 Task: Create a rule from the Routing list, Task moved to a section -> Set Priority in the project AriesPlan , set the section as To-Do and set the priority of the task as  High
Action: Mouse moved to (92, 303)
Screenshot: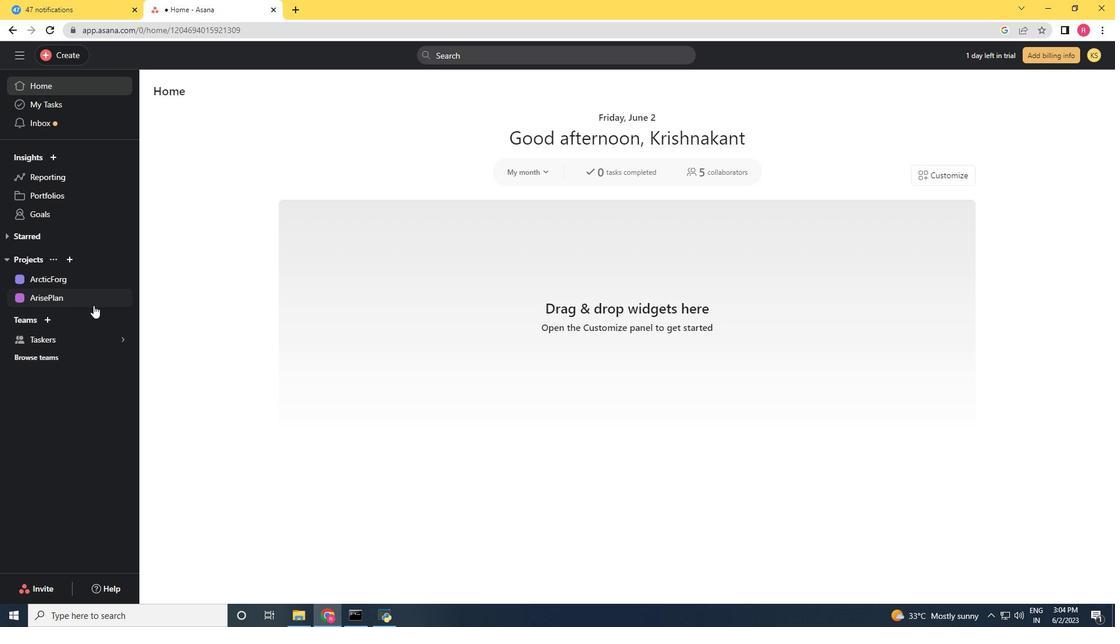 
Action: Mouse pressed left at (92, 303)
Screenshot: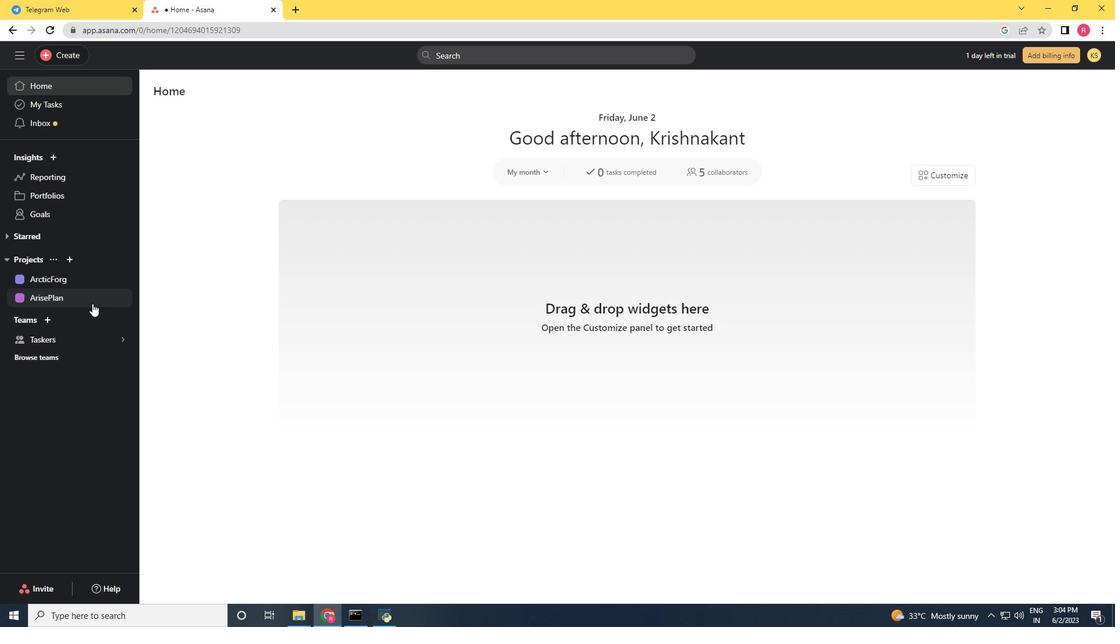 
Action: Mouse moved to (1055, 97)
Screenshot: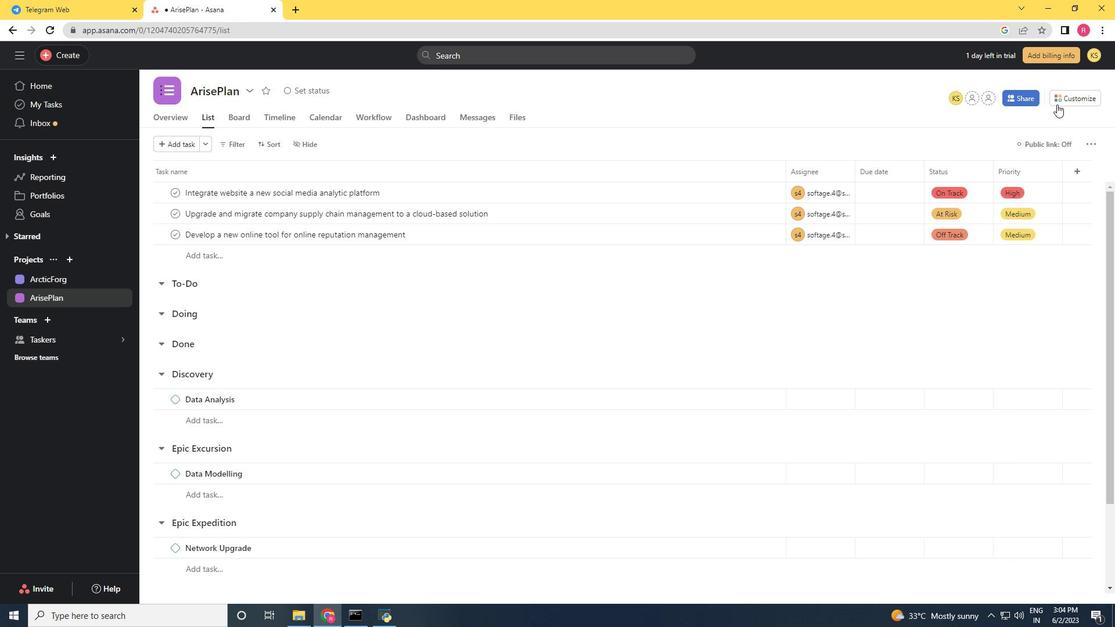 
Action: Mouse pressed left at (1055, 97)
Screenshot: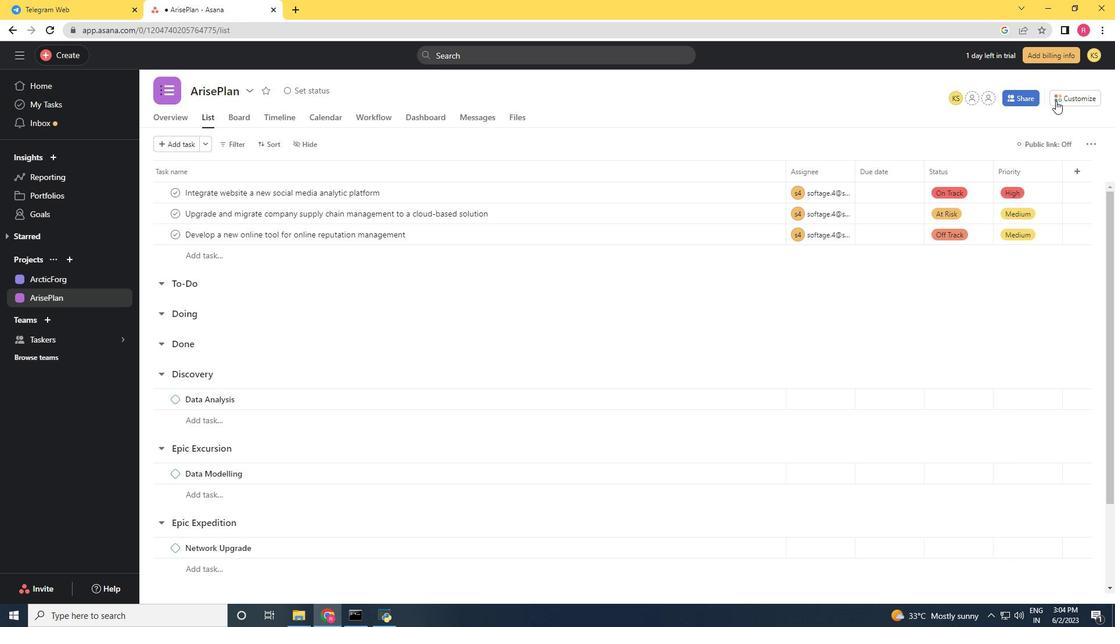 
Action: Mouse moved to (850, 266)
Screenshot: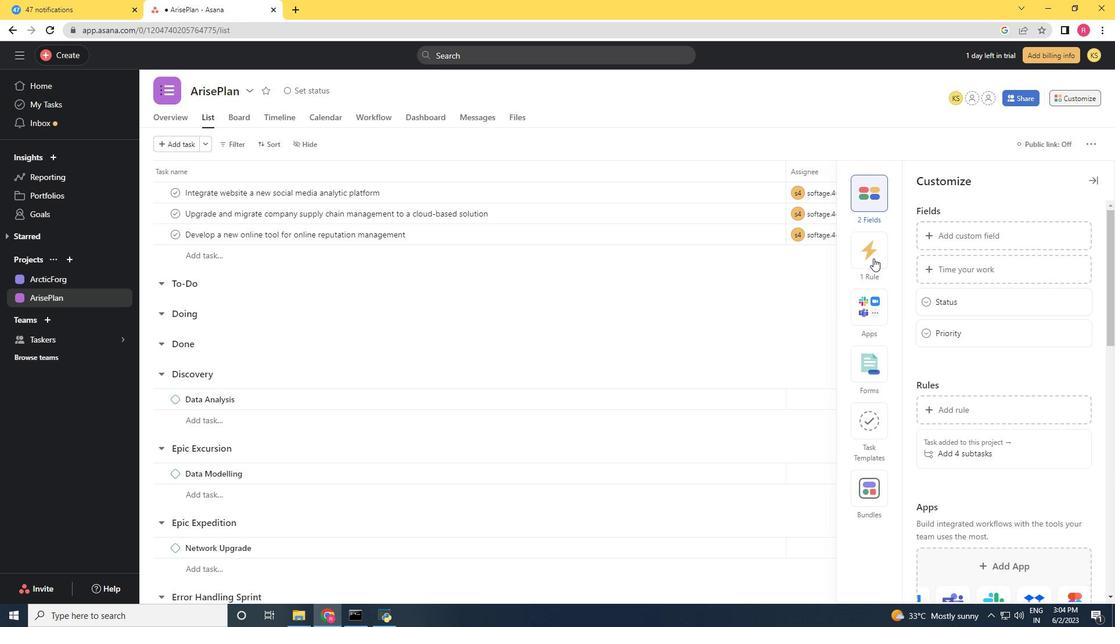 
Action: Mouse pressed left at (850, 266)
Screenshot: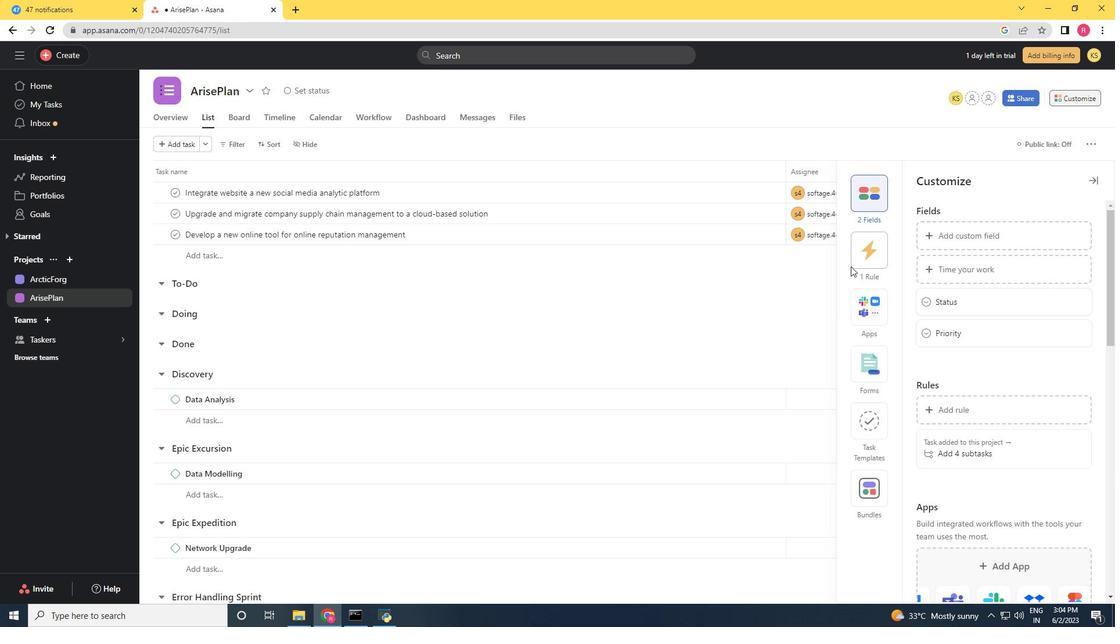 
Action: Mouse moved to (872, 259)
Screenshot: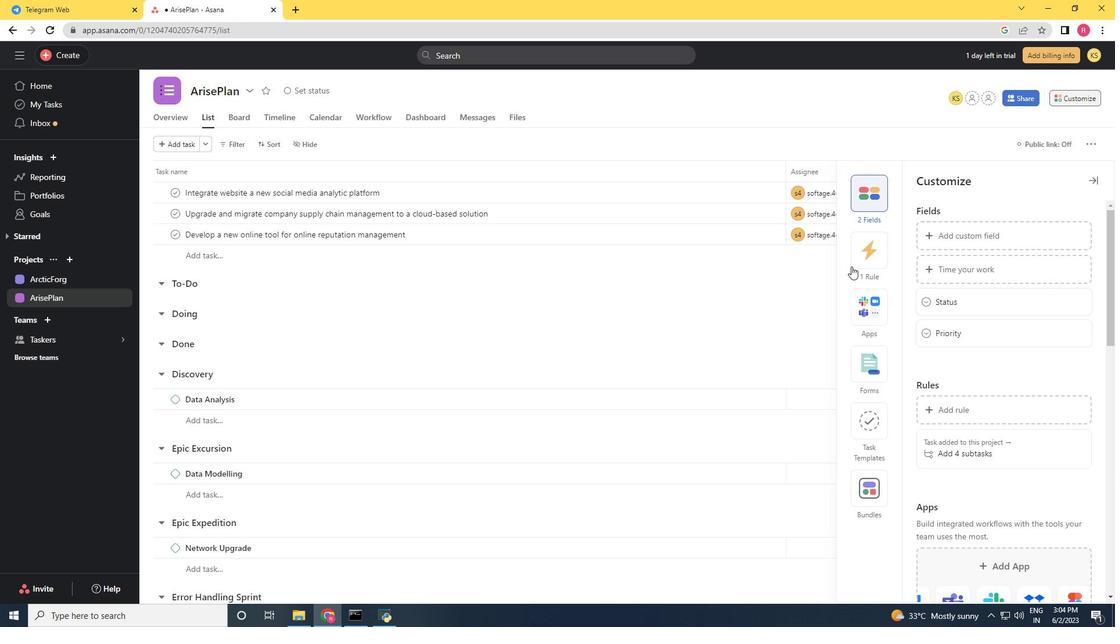 
Action: Mouse pressed left at (872, 259)
Screenshot: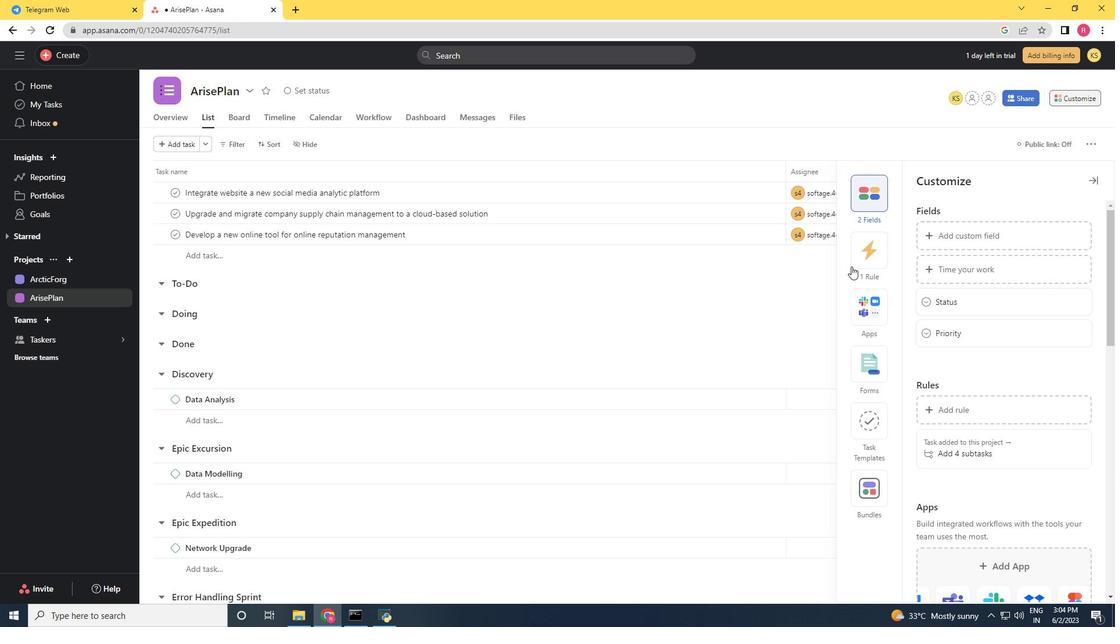 
Action: Mouse moved to (960, 232)
Screenshot: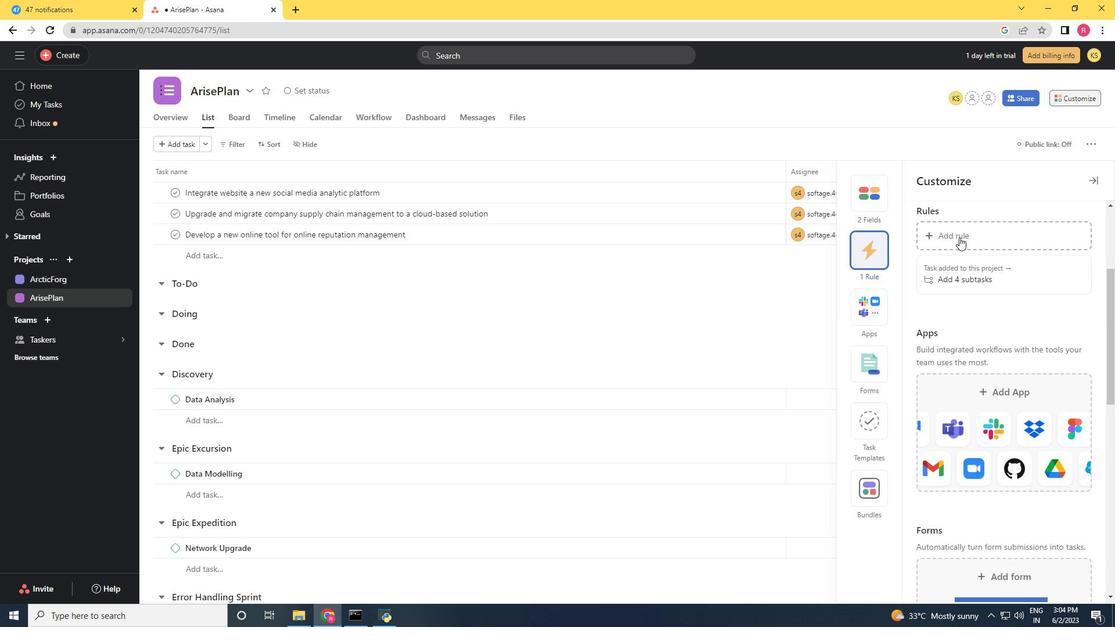 
Action: Mouse pressed left at (960, 232)
Screenshot: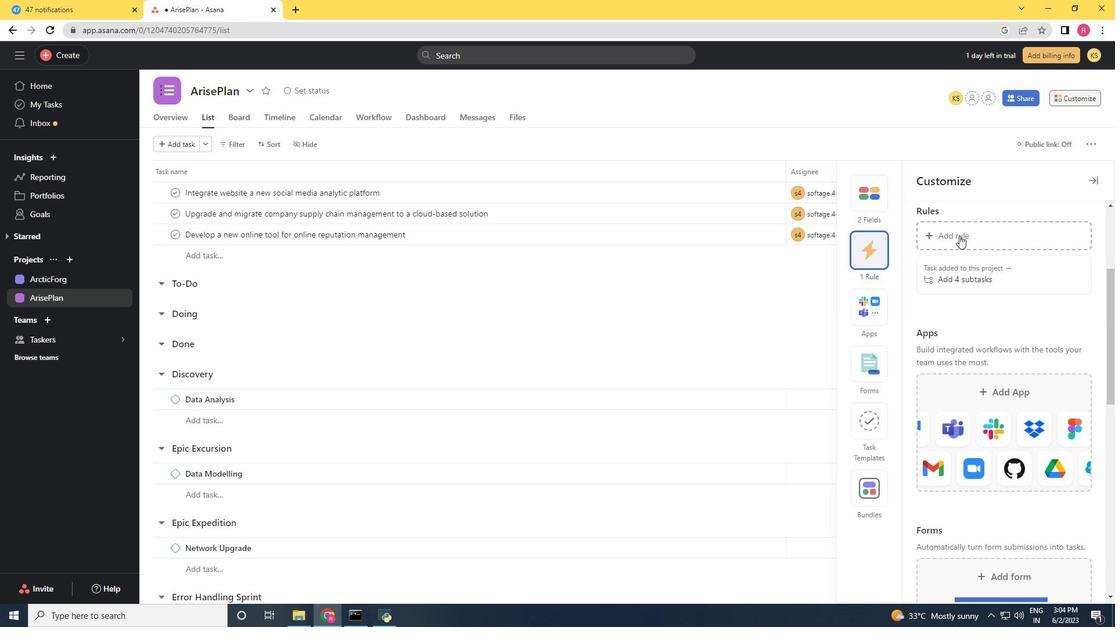 
Action: Mouse moved to (244, 158)
Screenshot: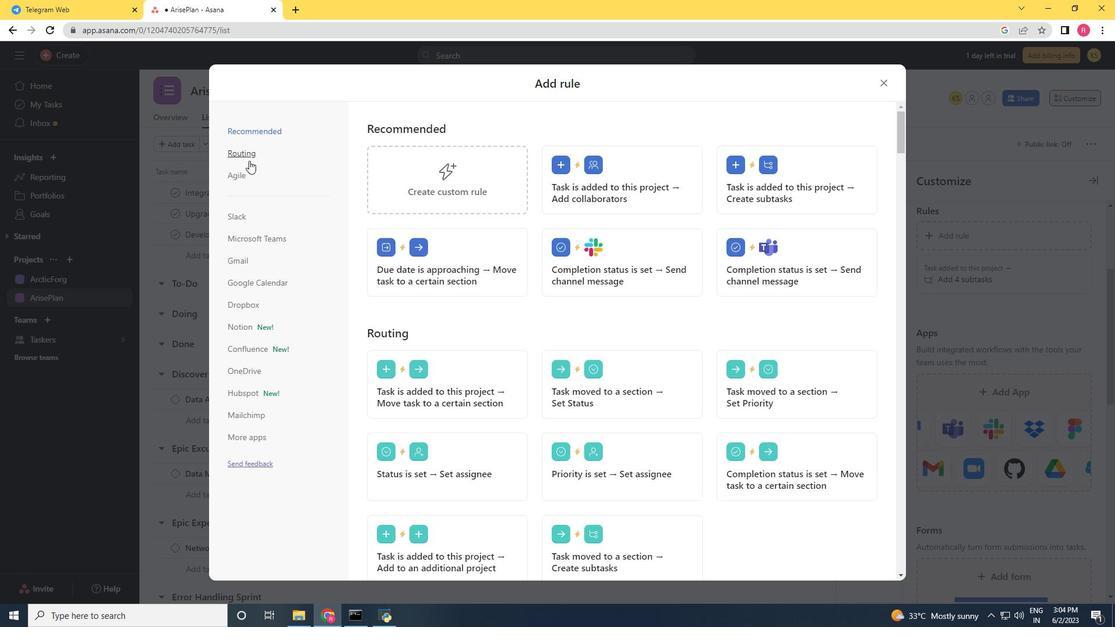 
Action: Mouse pressed left at (244, 158)
Screenshot: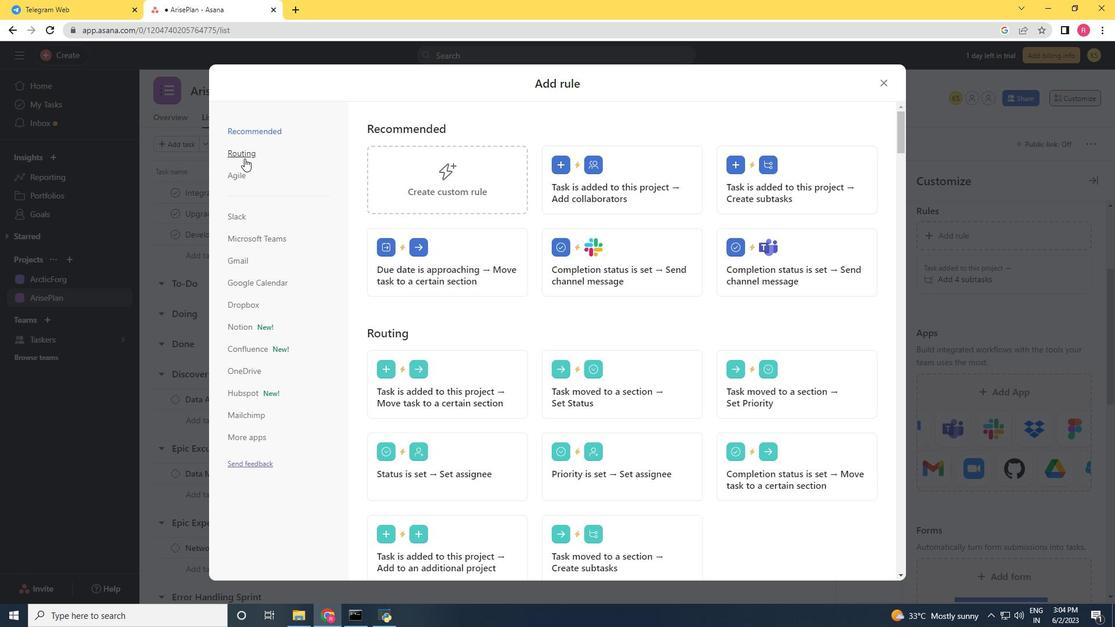 
Action: Mouse moved to (745, 182)
Screenshot: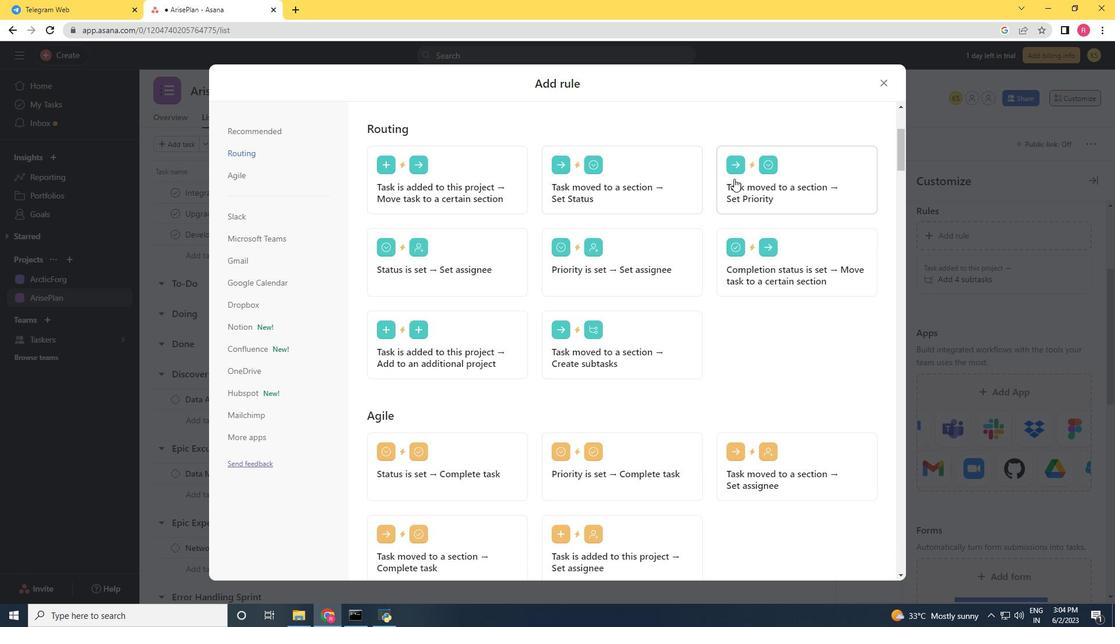 
Action: Mouse pressed left at (745, 182)
Screenshot: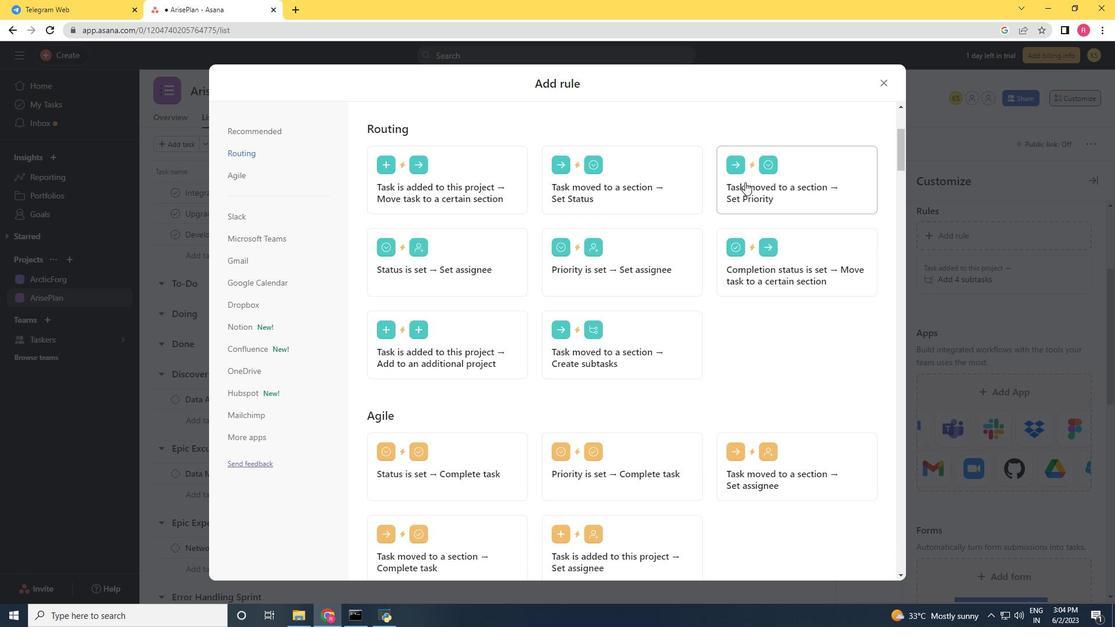 
Action: Mouse moved to (432, 308)
Screenshot: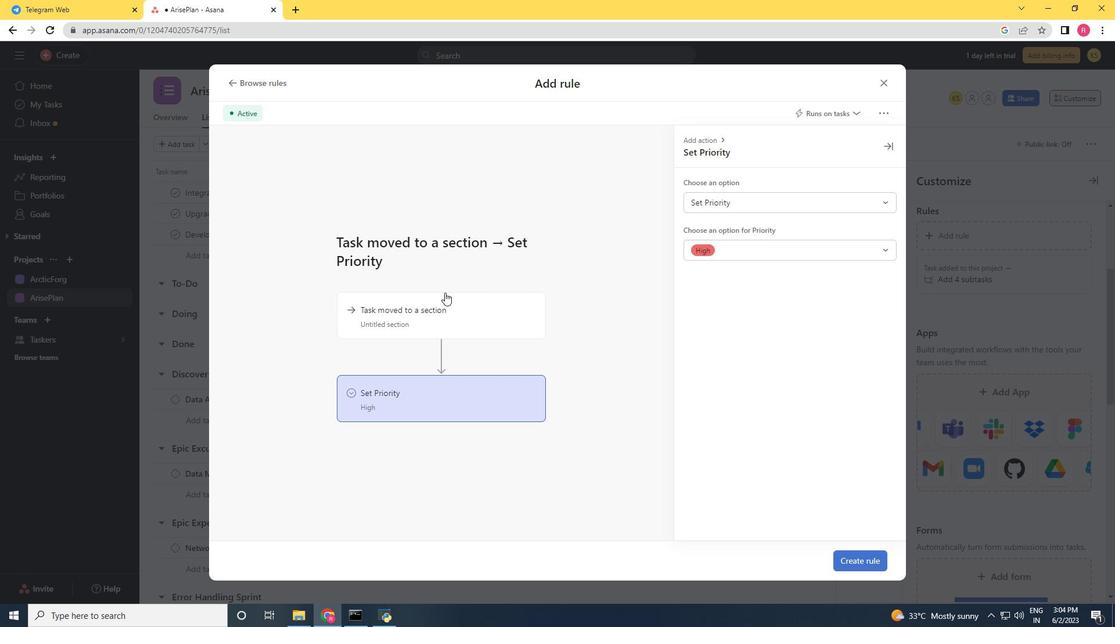 
Action: Mouse pressed left at (432, 308)
Screenshot: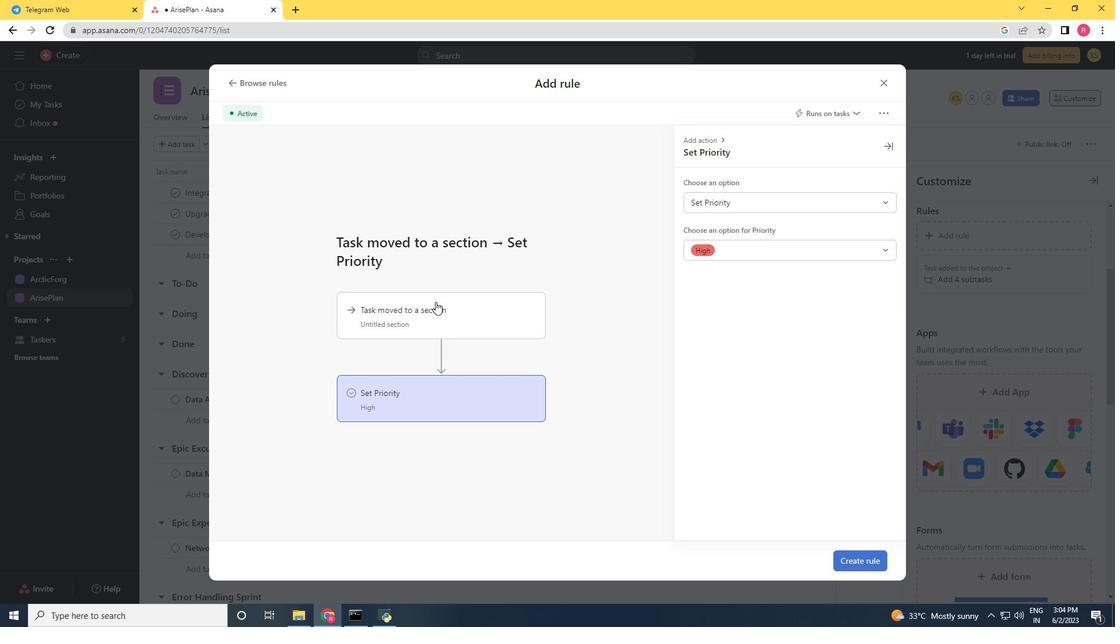 
Action: Mouse moved to (739, 205)
Screenshot: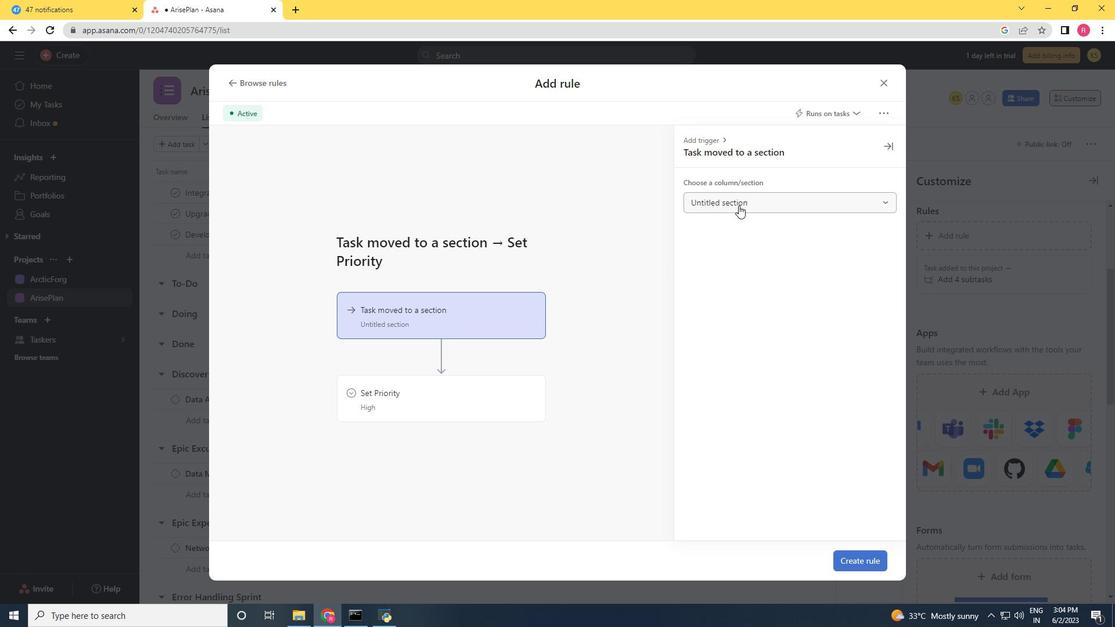 
Action: Mouse pressed left at (739, 205)
Screenshot: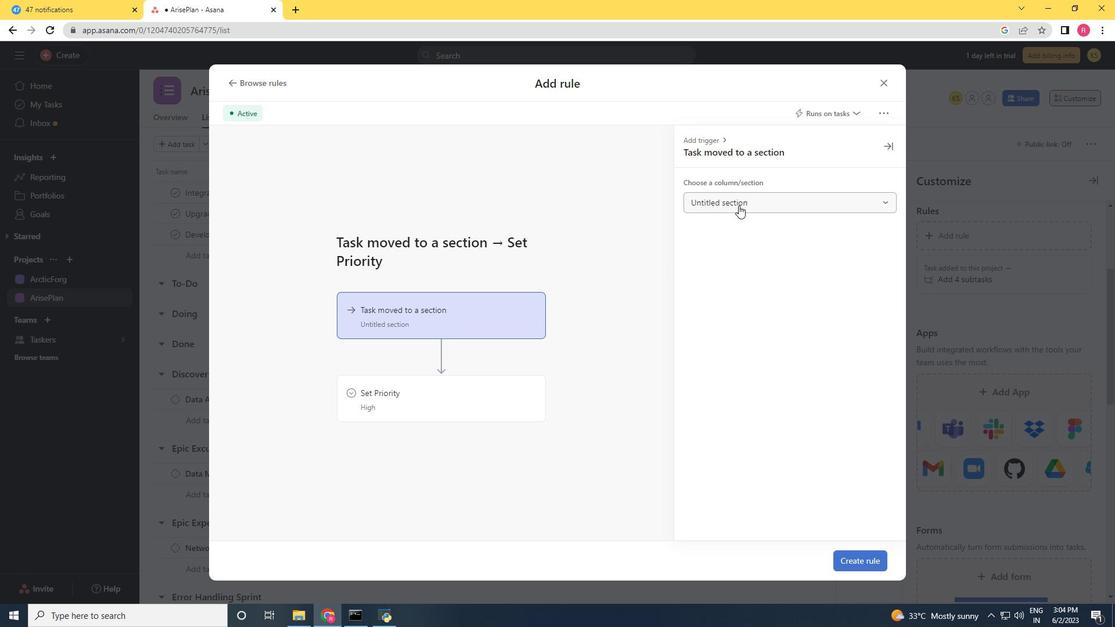 
Action: Mouse moved to (732, 254)
Screenshot: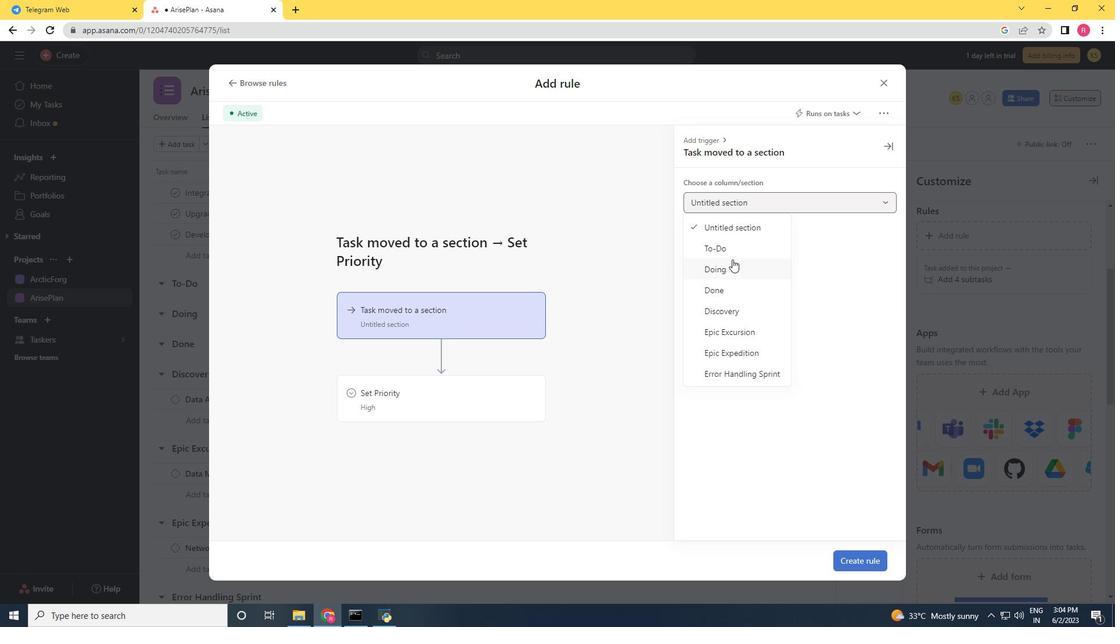 
Action: Mouse pressed left at (732, 254)
Screenshot: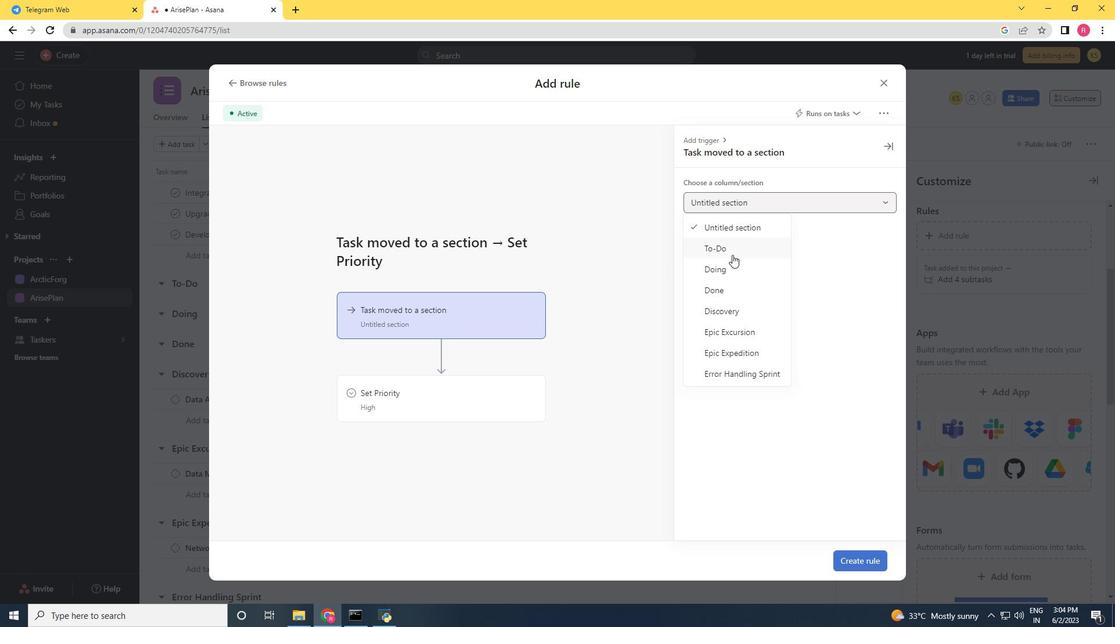 
Action: Mouse moved to (486, 393)
Screenshot: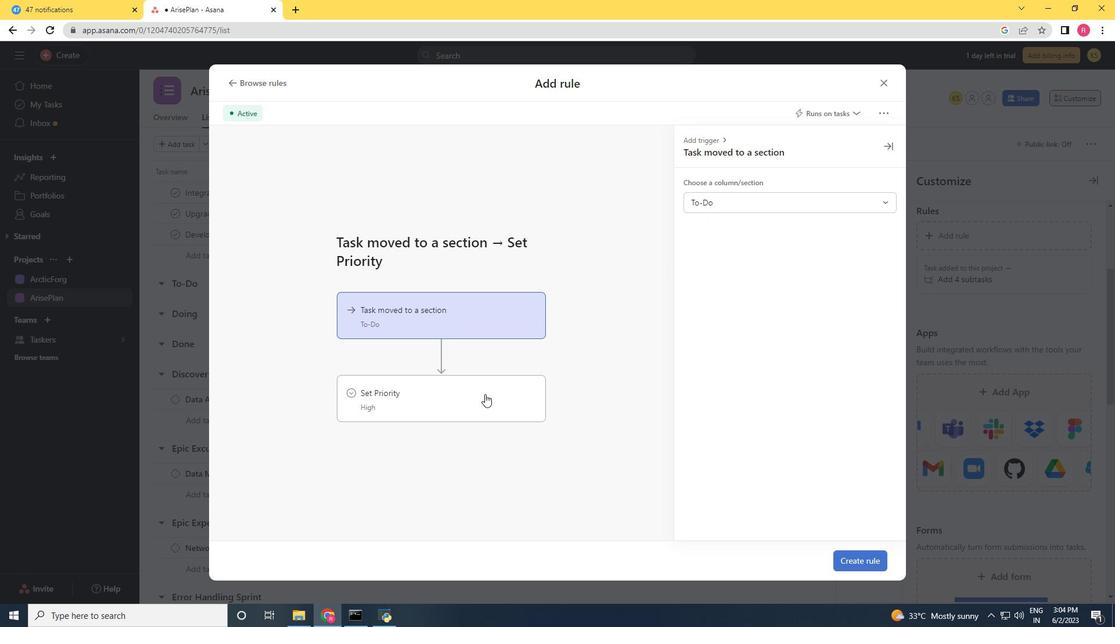 
Action: Mouse pressed left at (486, 393)
Screenshot: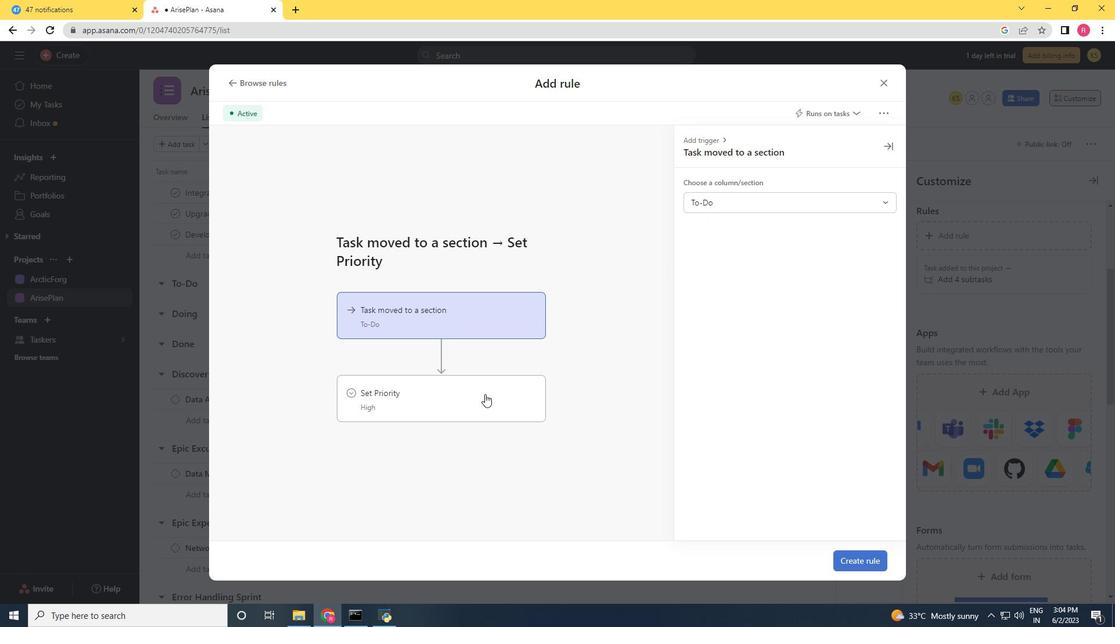 
Action: Mouse moved to (737, 211)
Screenshot: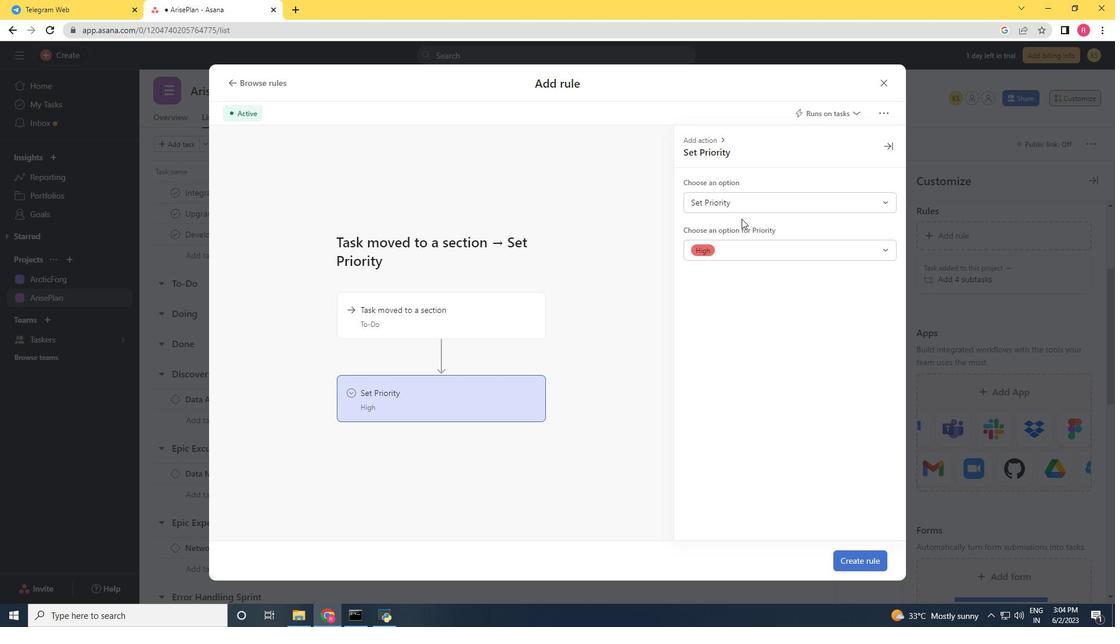 
Action: Mouse pressed left at (737, 211)
Screenshot: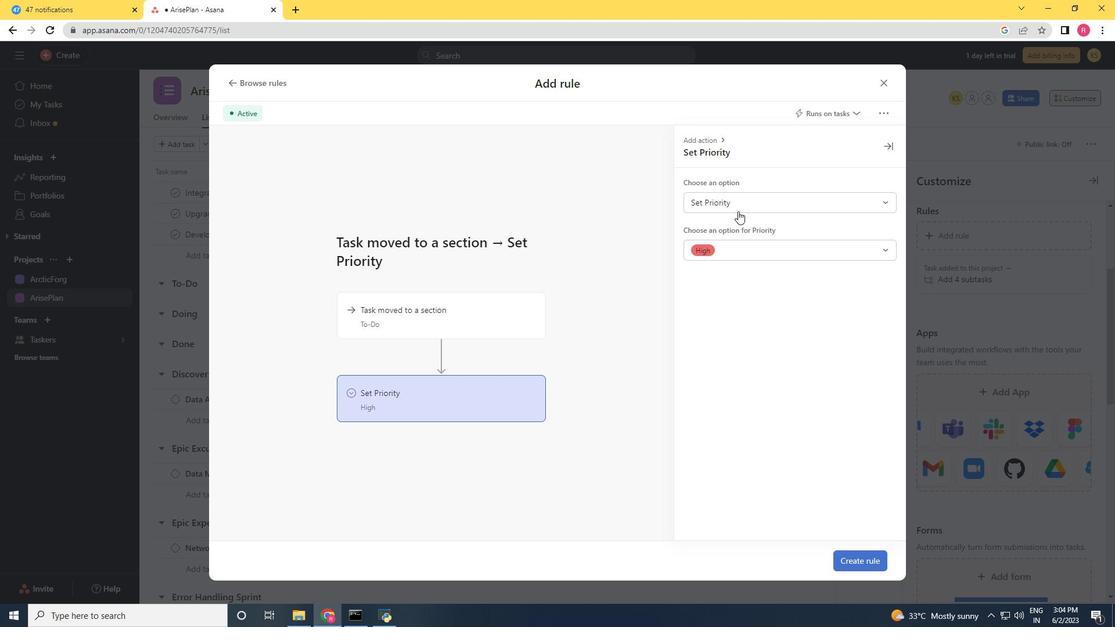 
Action: Mouse moved to (721, 224)
Screenshot: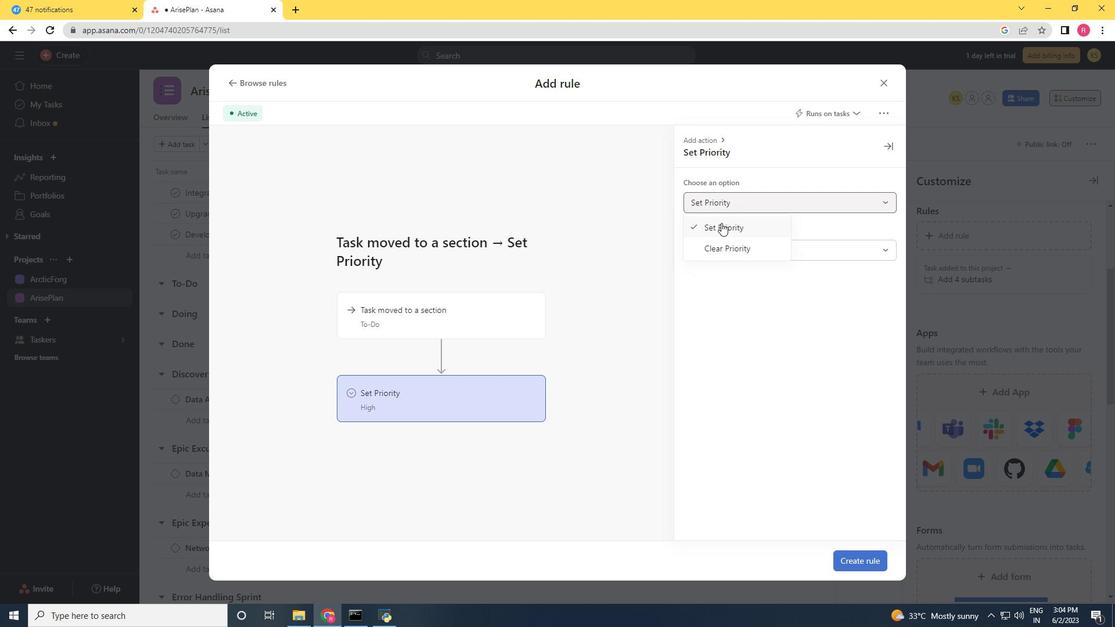 
Action: Mouse pressed left at (721, 224)
Screenshot: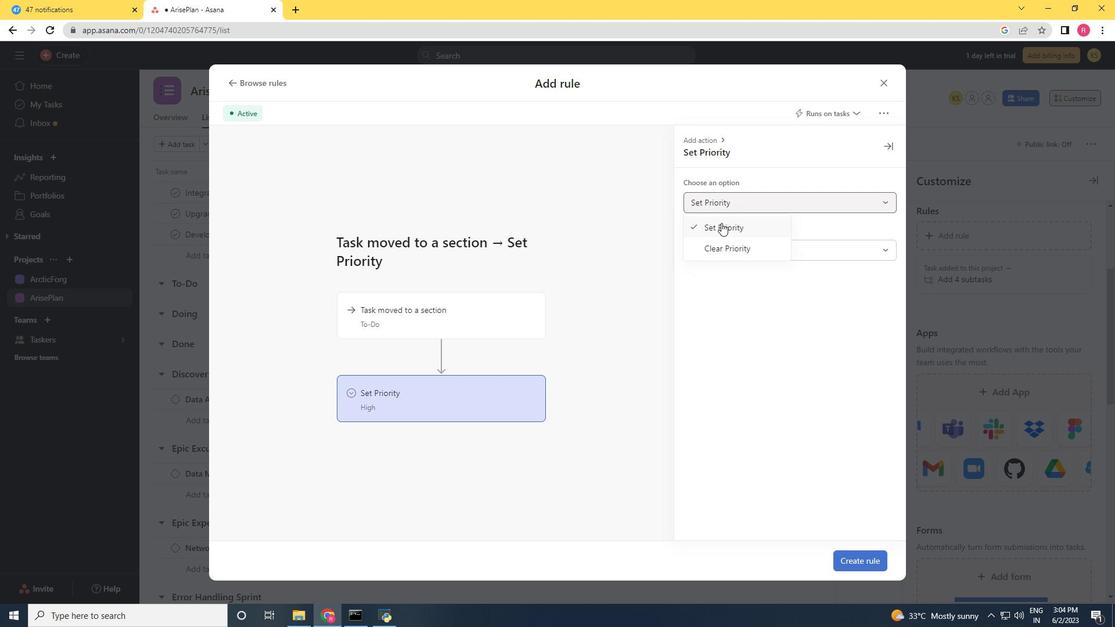 
Action: Mouse moved to (722, 234)
Screenshot: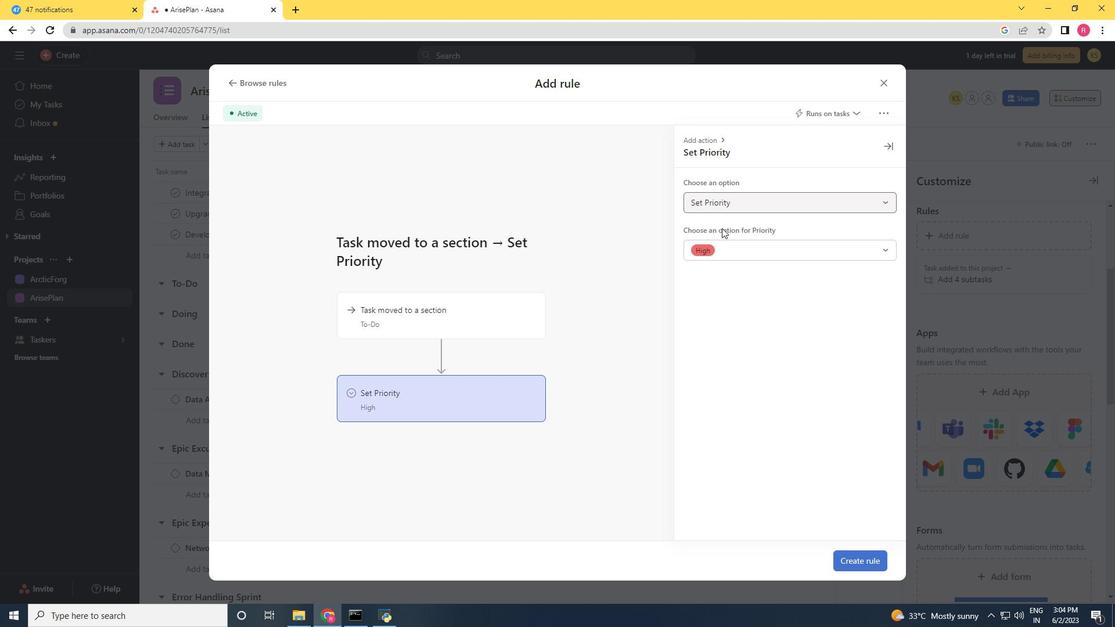 
Action: Mouse pressed left at (722, 234)
Screenshot: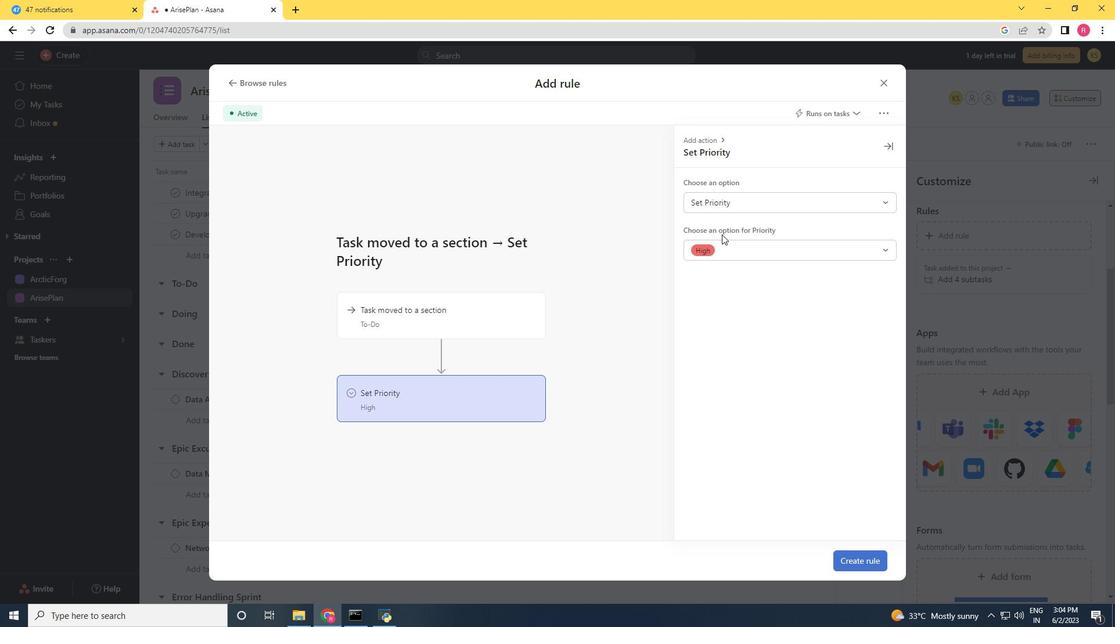 
Action: Mouse moved to (719, 245)
Screenshot: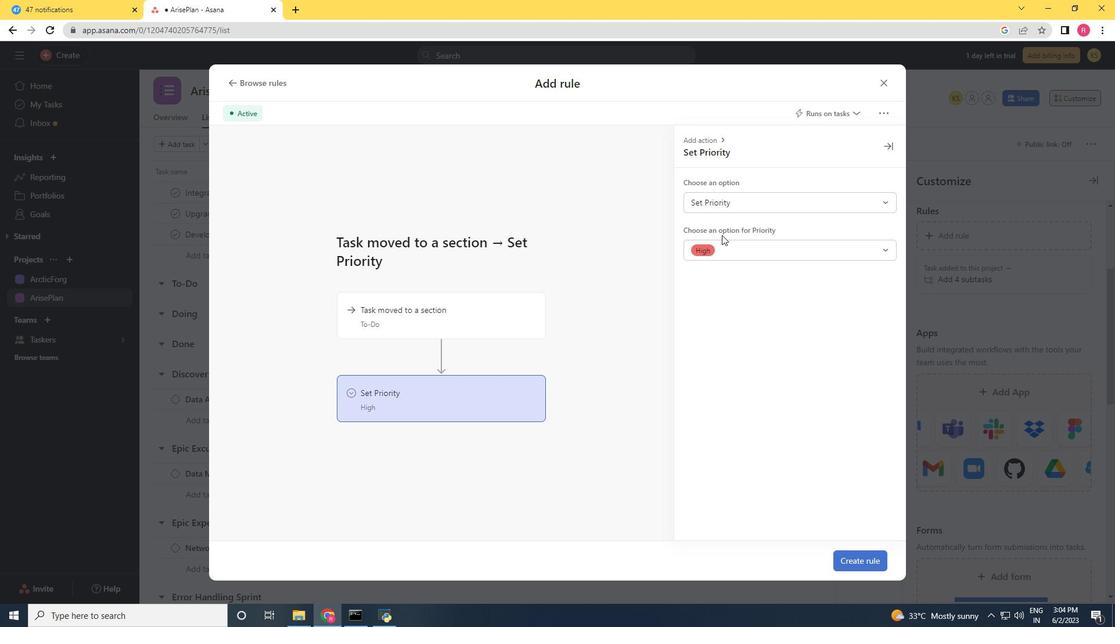 
Action: Mouse pressed left at (719, 245)
Screenshot: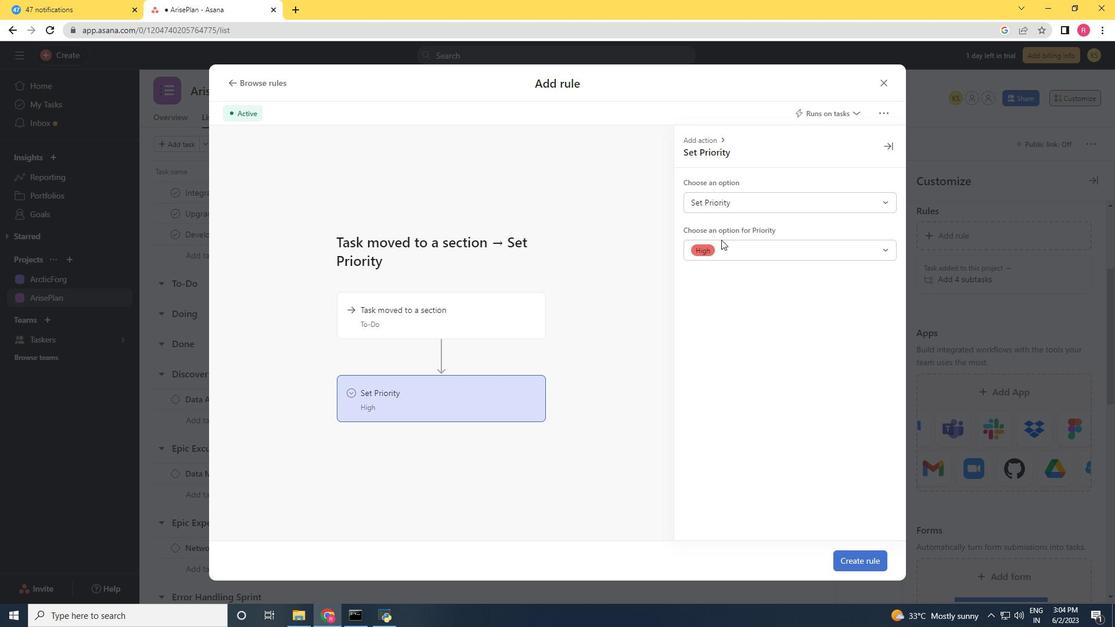 
Action: Mouse moved to (713, 281)
Screenshot: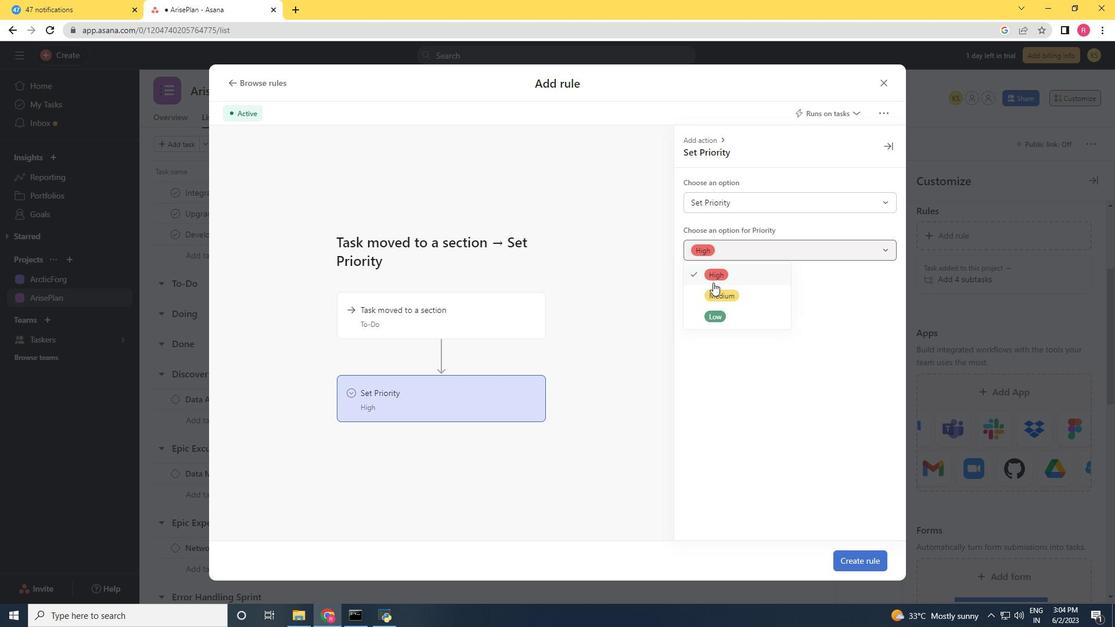 
Action: Mouse pressed left at (713, 281)
Screenshot: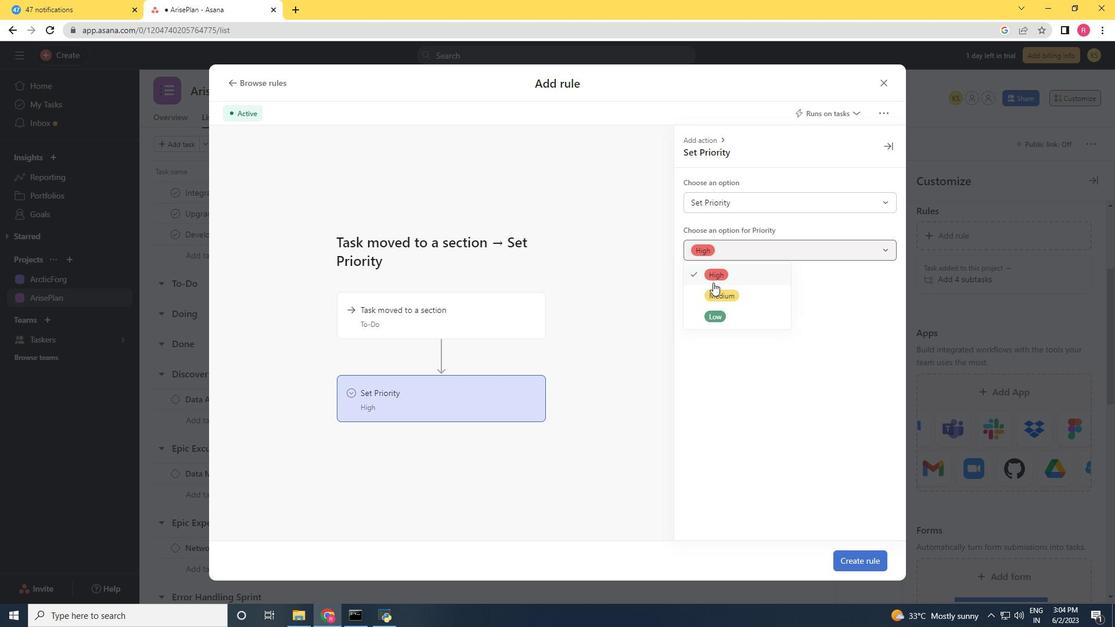 
Action: Mouse moved to (847, 558)
Screenshot: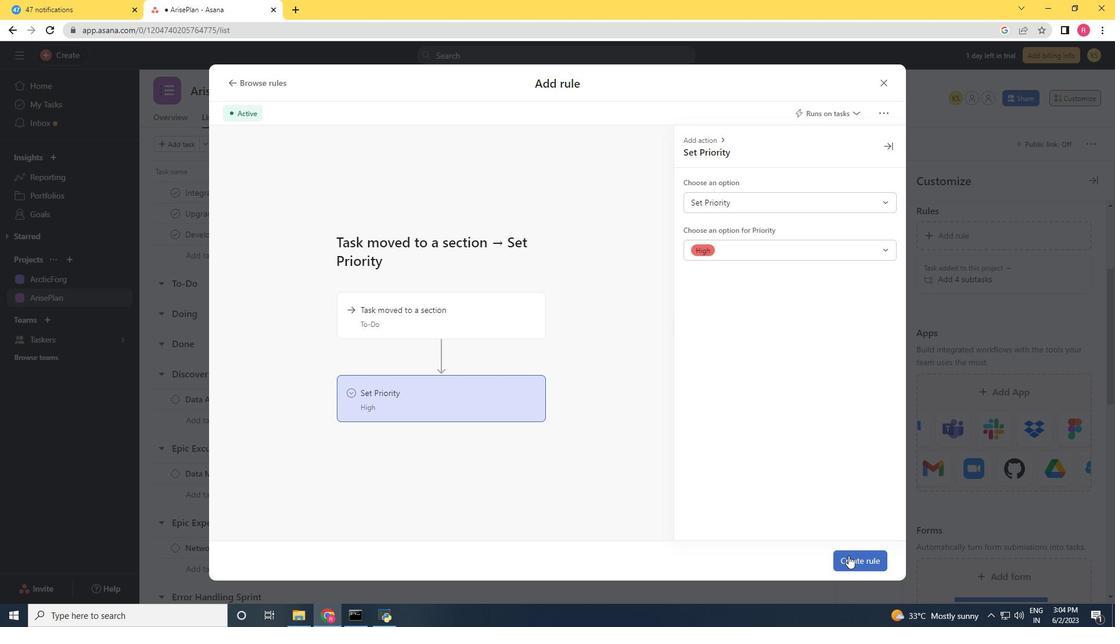 
Action: Mouse pressed left at (847, 558)
Screenshot: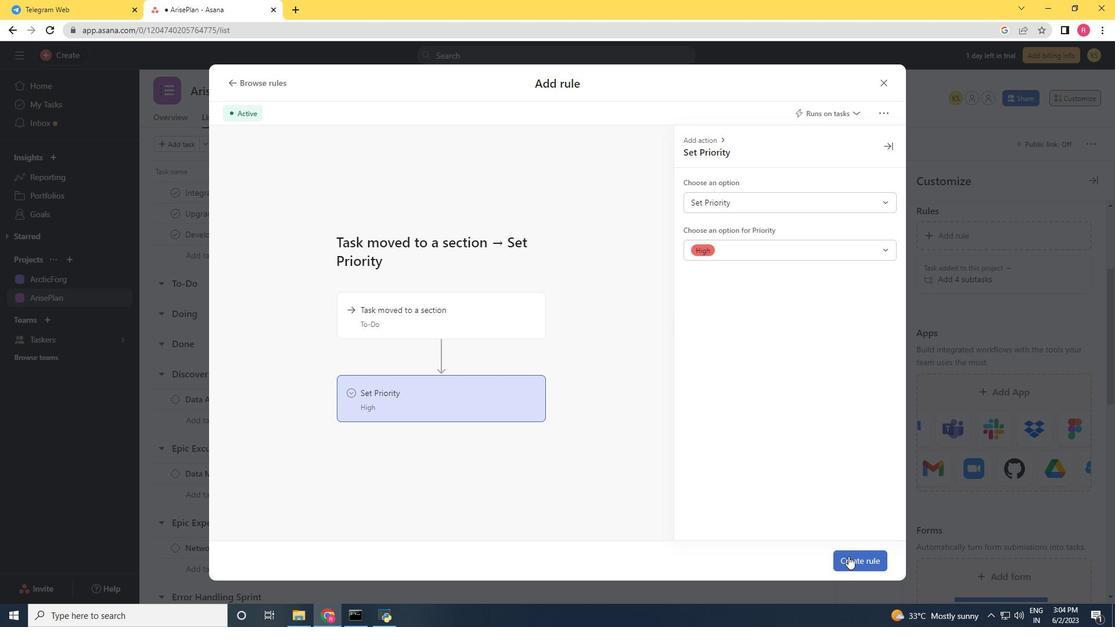 
Action: Mouse moved to (824, 560)
Screenshot: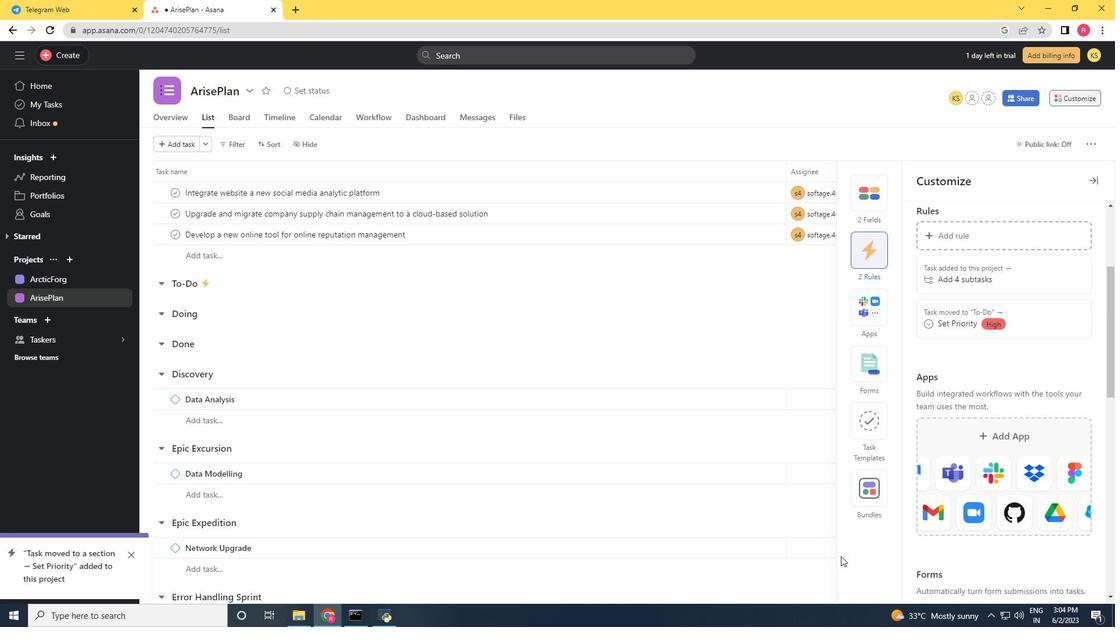 
